 Task: Visit the documents section on the  page of JPMorgan Chase & Co.
Action: Mouse moved to (553, 87)
Screenshot: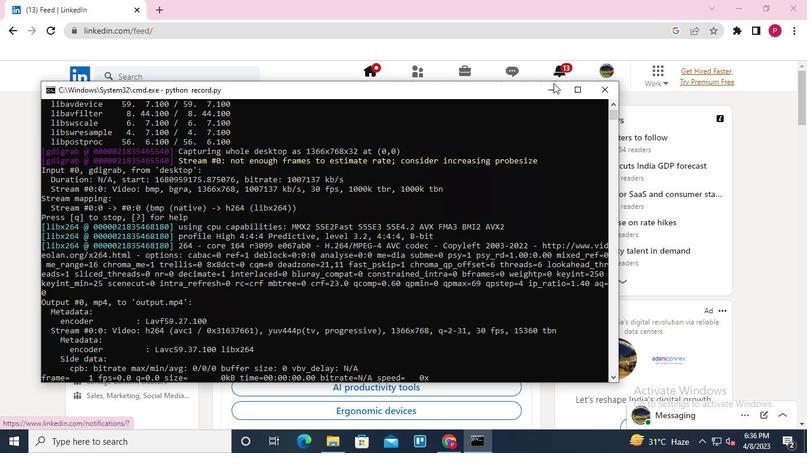 
Action: Mouse pressed left at (553, 87)
Screenshot: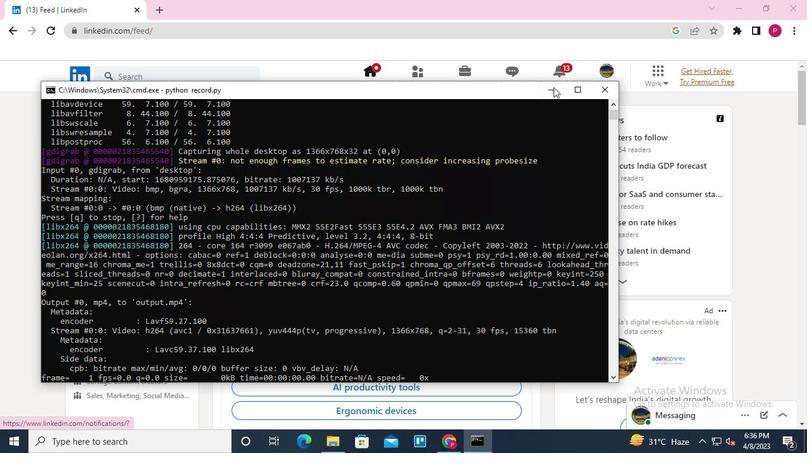 
Action: Mouse moved to (183, 76)
Screenshot: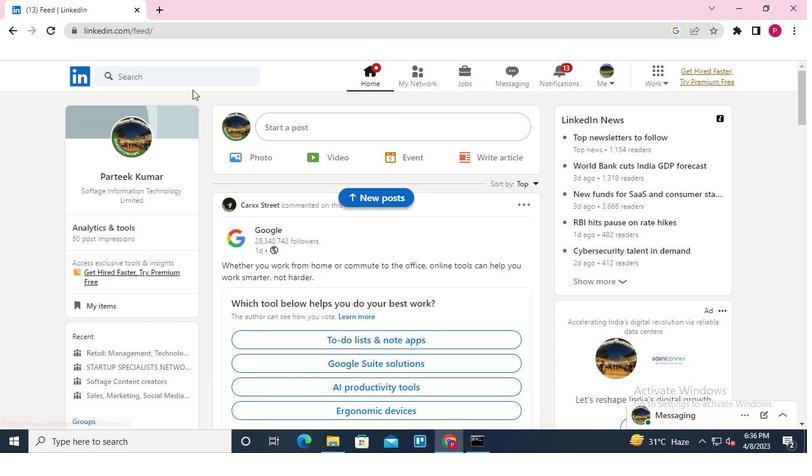 
Action: Mouse pressed left at (183, 76)
Screenshot: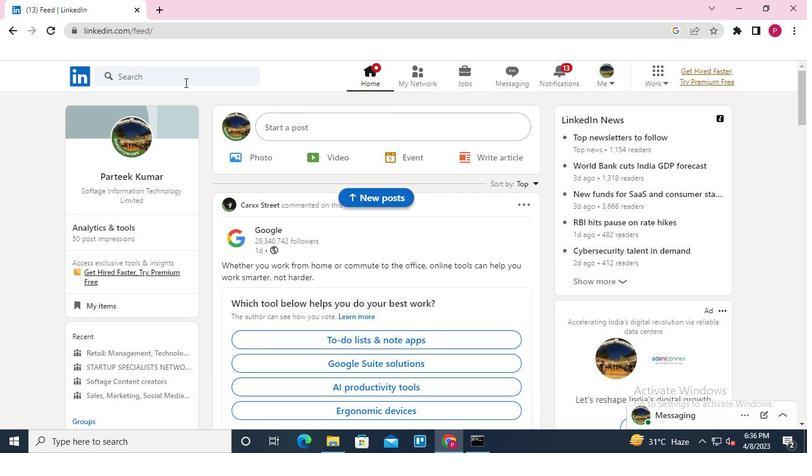 
Action: Mouse moved to (124, 131)
Screenshot: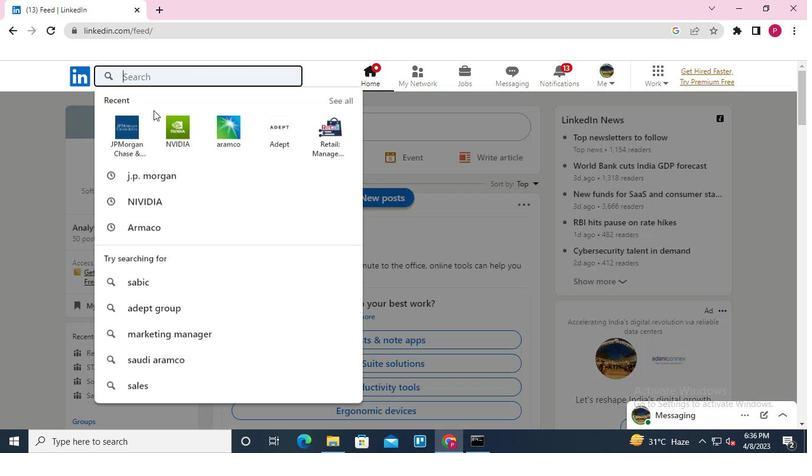 
Action: Mouse pressed left at (124, 131)
Screenshot: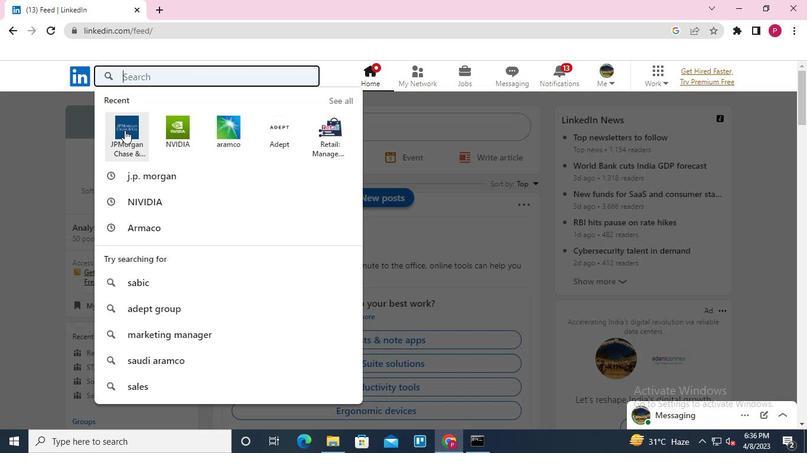 
Action: Mouse moved to (197, 140)
Screenshot: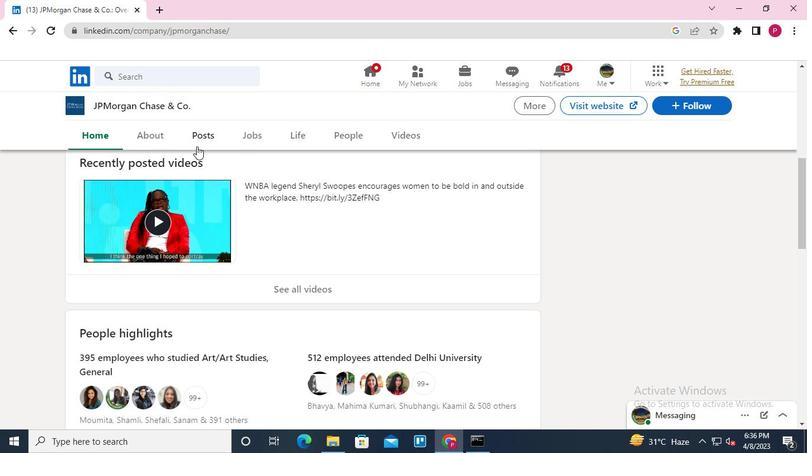
Action: Mouse pressed left at (197, 140)
Screenshot: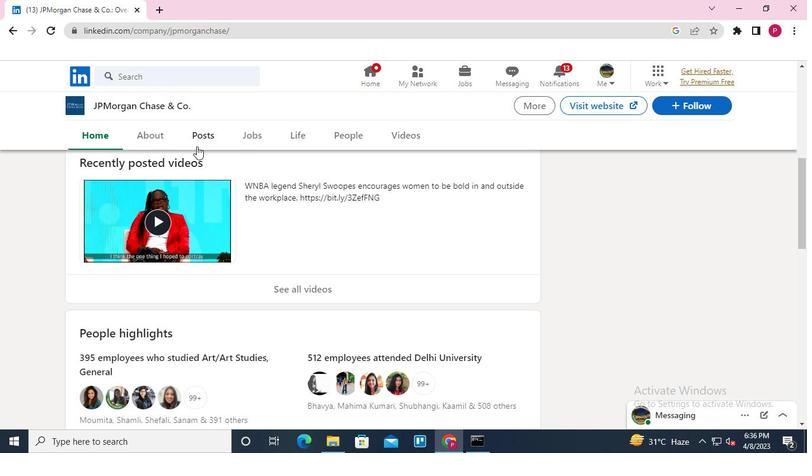 
Action: Mouse moved to (413, 274)
Screenshot: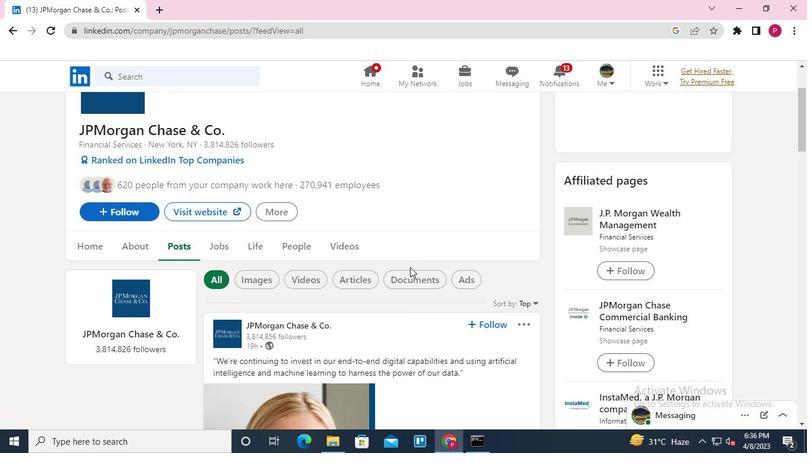 
Action: Mouse pressed left at (413, 274)
Screenshot: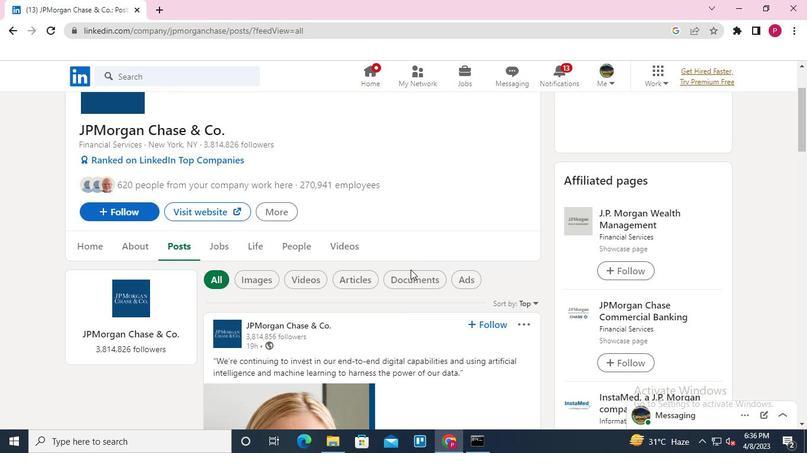 
Action: Mouse moved to (375, 268)
Screenshot: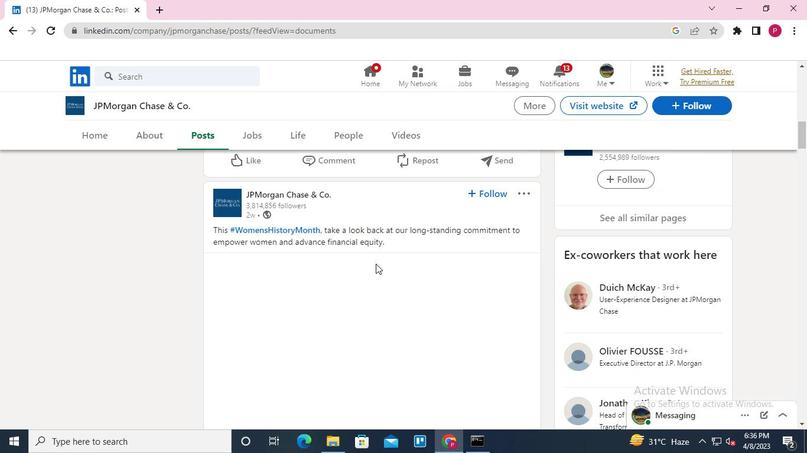 
Action: Keyboard Key.alt_l
Screenshot: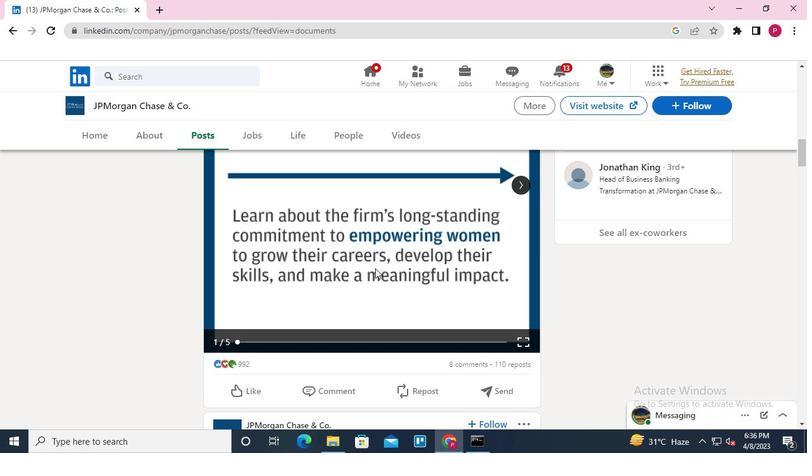 
Action: Keyboard Key.tab
Screenshot: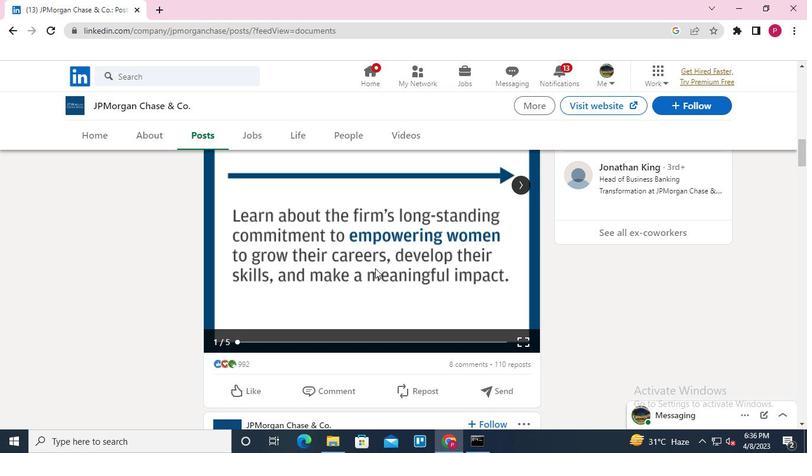 
Action: Mouse moved to (603, 90)
Screenshot: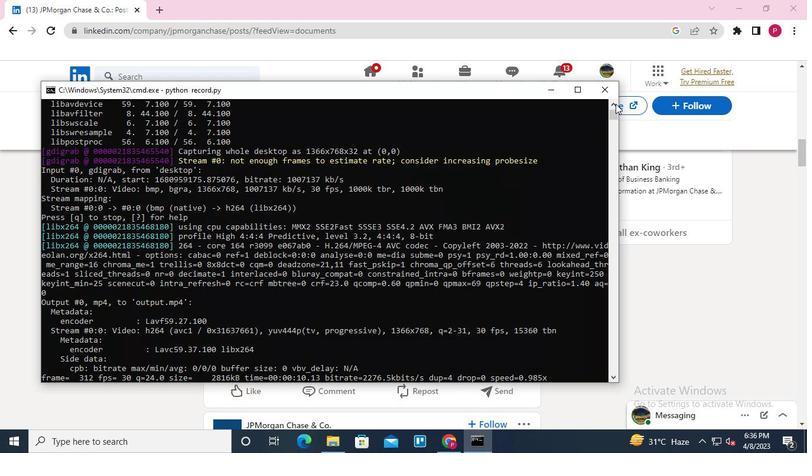 
Action: Mouse pressed left at (603, 90)
Screenshot: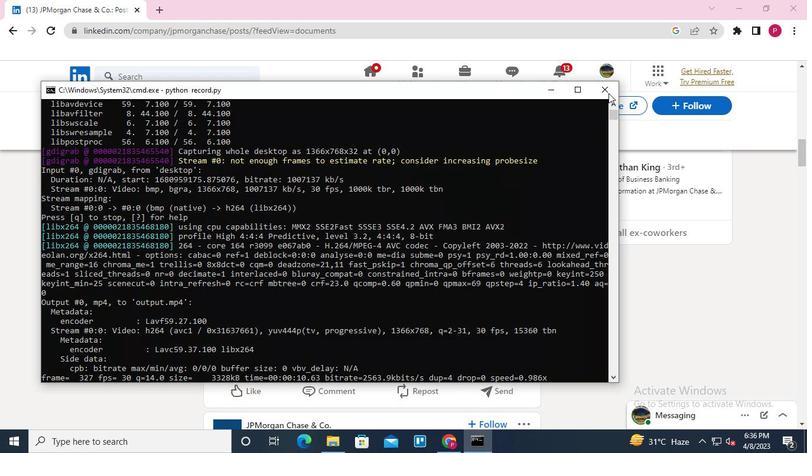 
